 Task: Add Torn & Glasser Hot Tamales to the cart.
Action: Mouse moved to (14, 56)
Screenshot: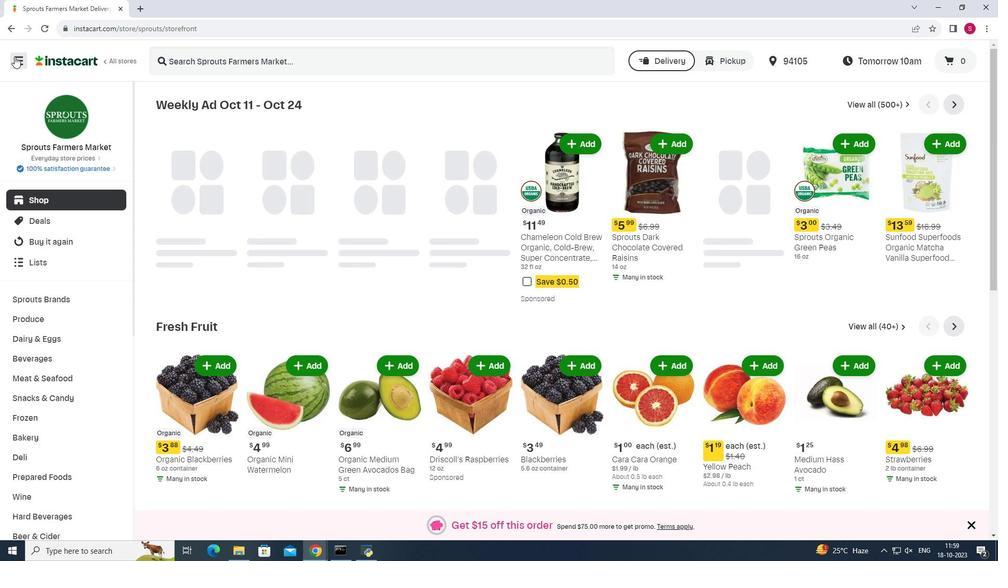 
Action: Mouse pressed left at (14, 56)
Screenshot: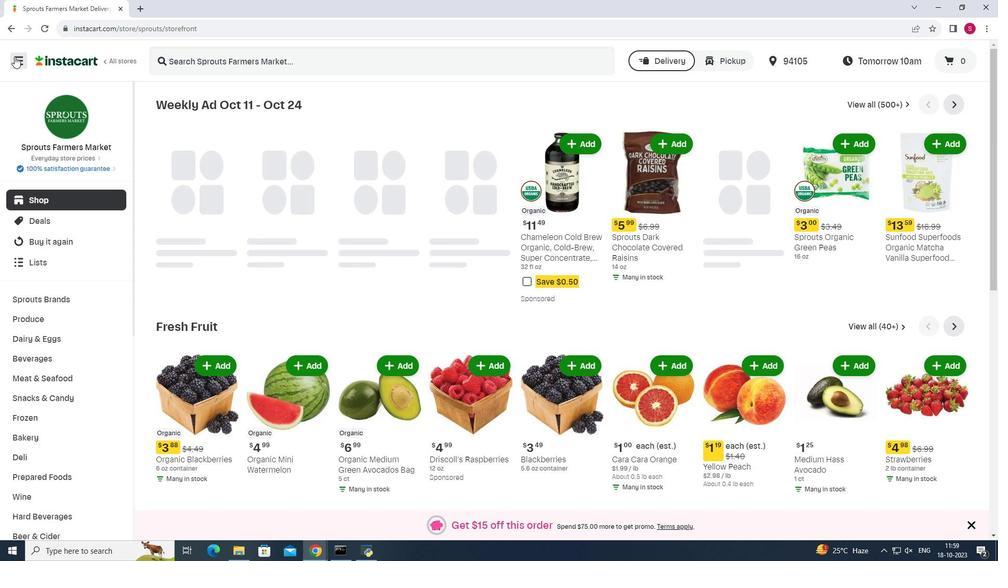 
Action: Mouse moved to (53, 276)
Screenshot: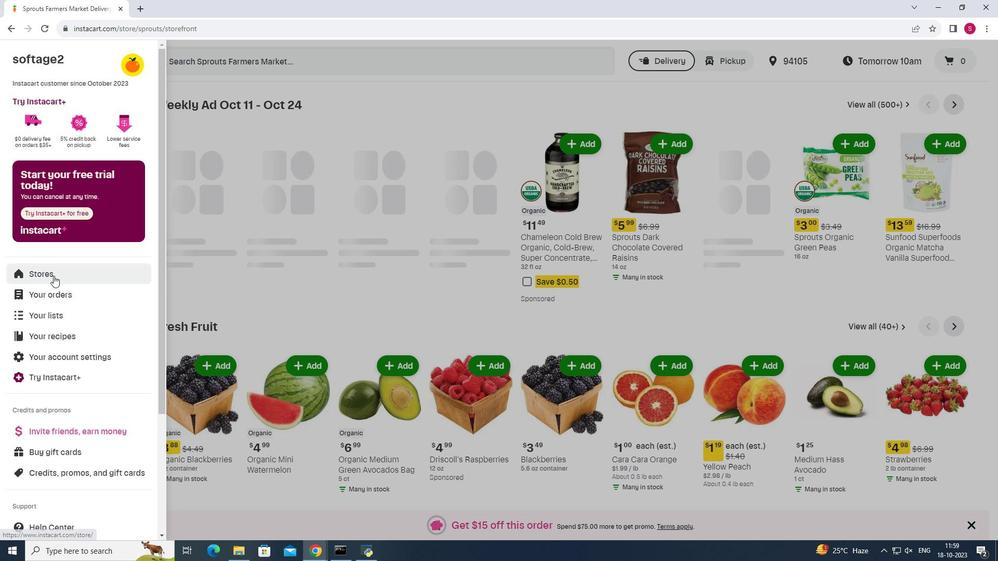 
Action: Mouse pressed left at (53, 276)
Screenshot: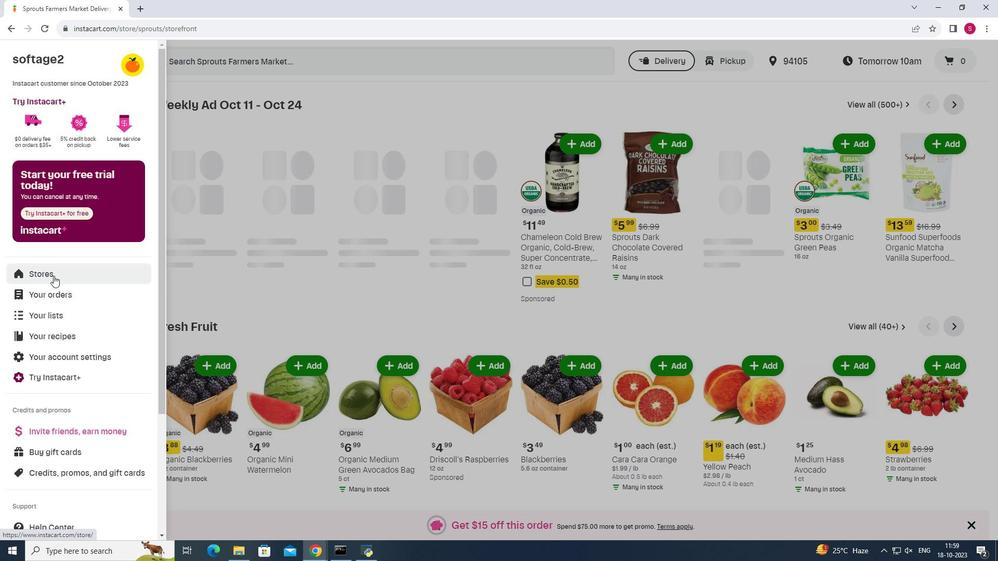 
Action: Mouse moved to (236, 95)
Screenshot: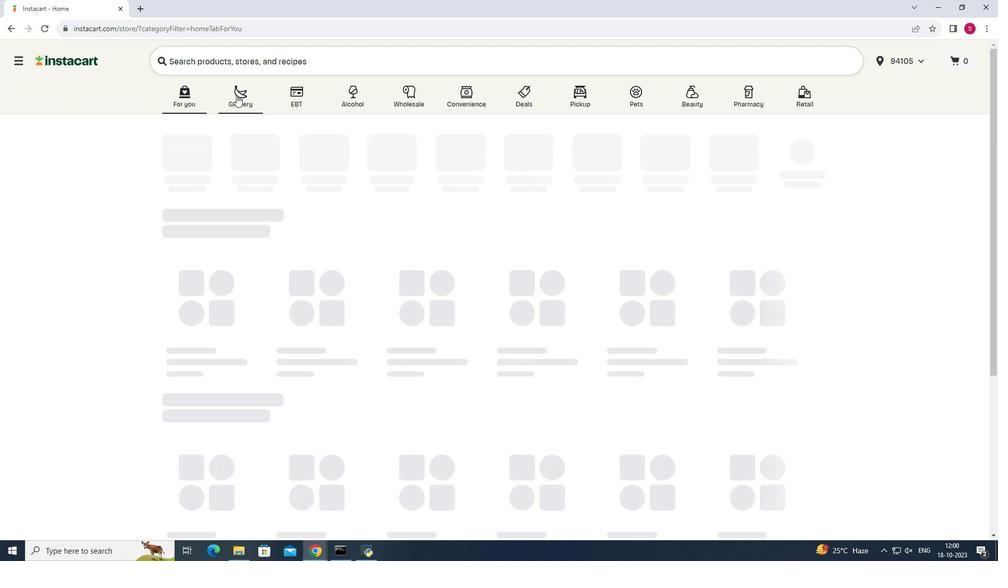 
Action: Mouse pressed left at (236, 95)
Screenshot: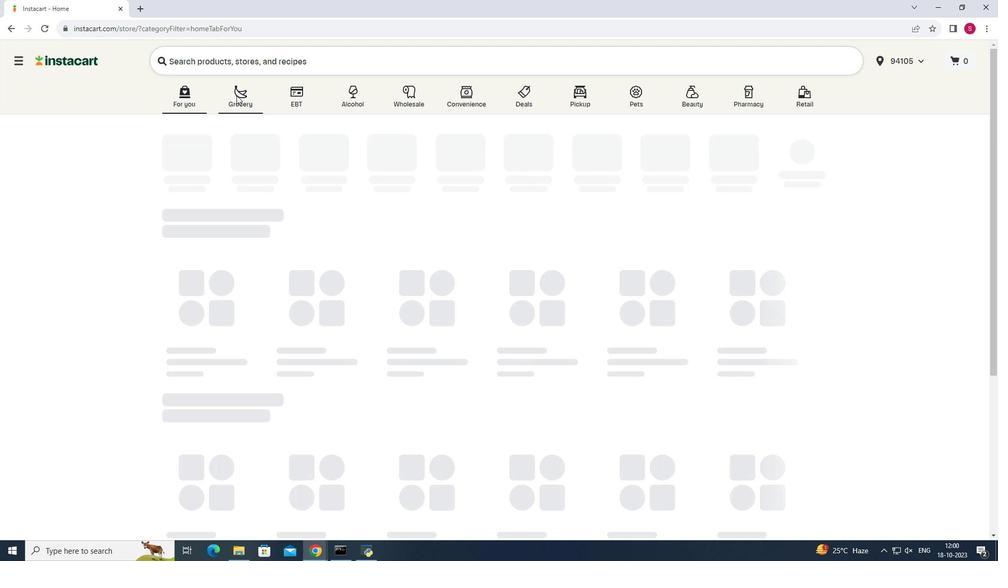 
Action: Mouse moved to (706, 145)
Screenshot: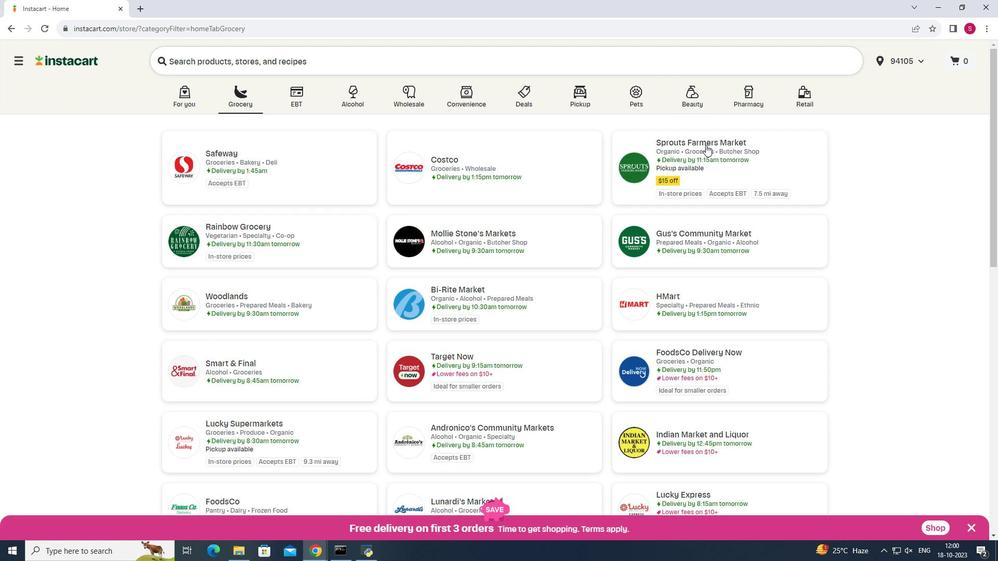 
Action: Mouse pressed left at (706, 145)
Screenshot: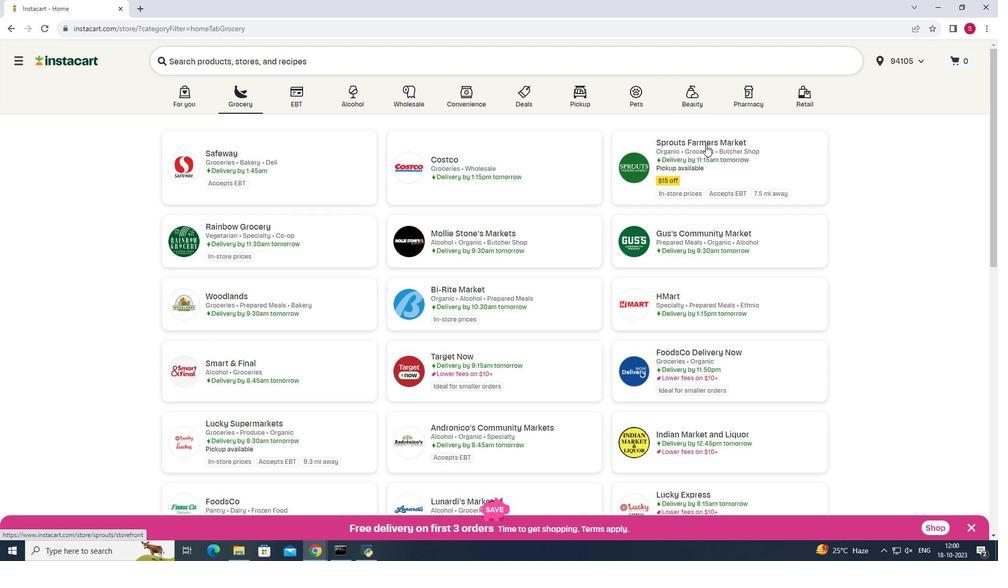 
Action: Mouse moved to (48, 398)
Screenshot: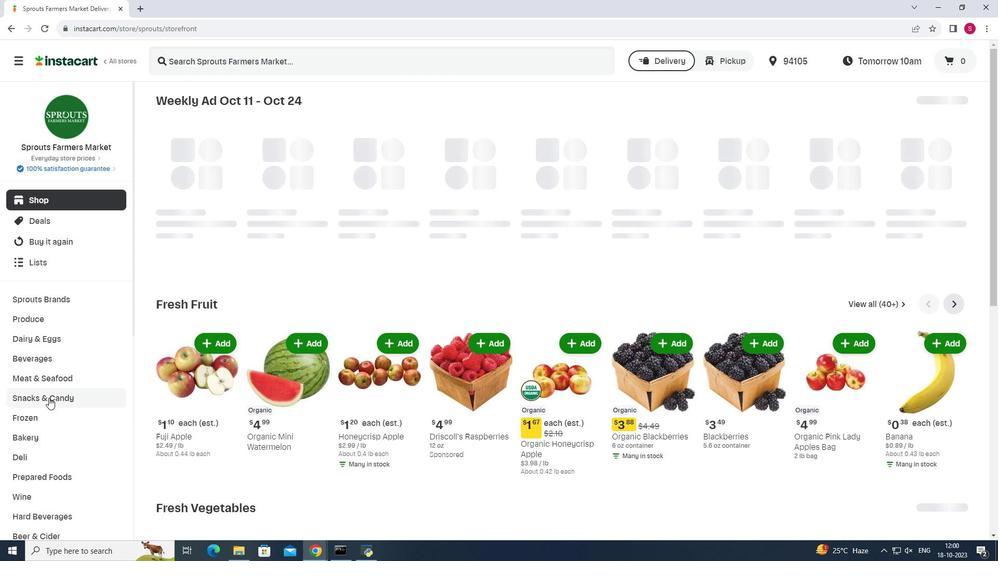 
Action: Mouse pressed left at (48, 398)
Screenshot: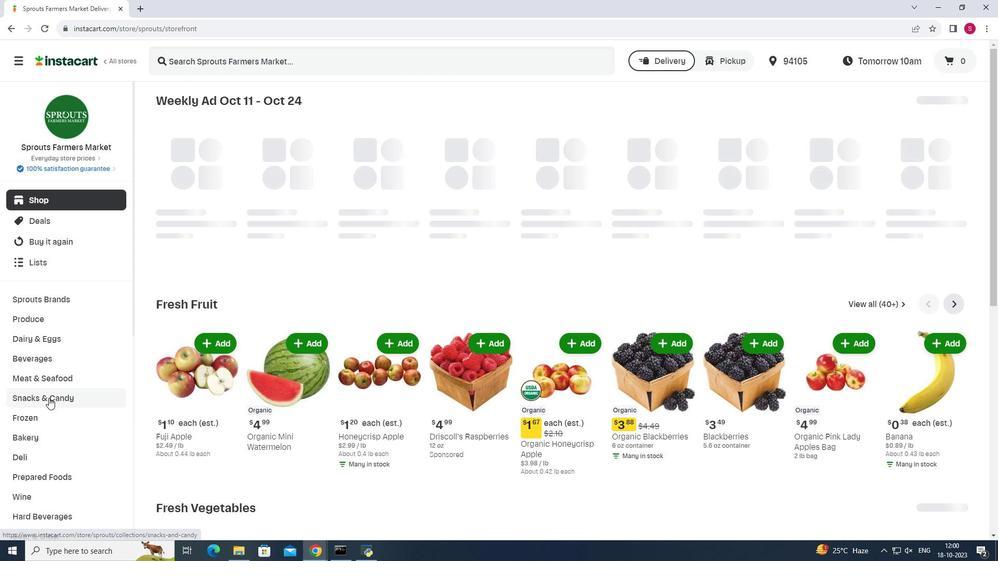 
Action: Mouse moved to (300, 129)
Screenshot: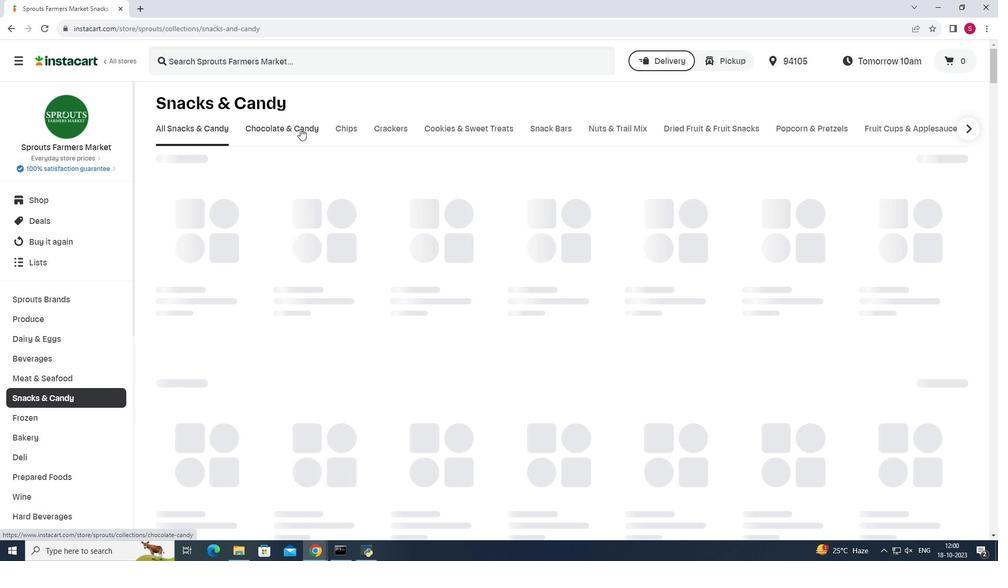 
Action: Mouse pressed left at (300, 129)
Screenshot: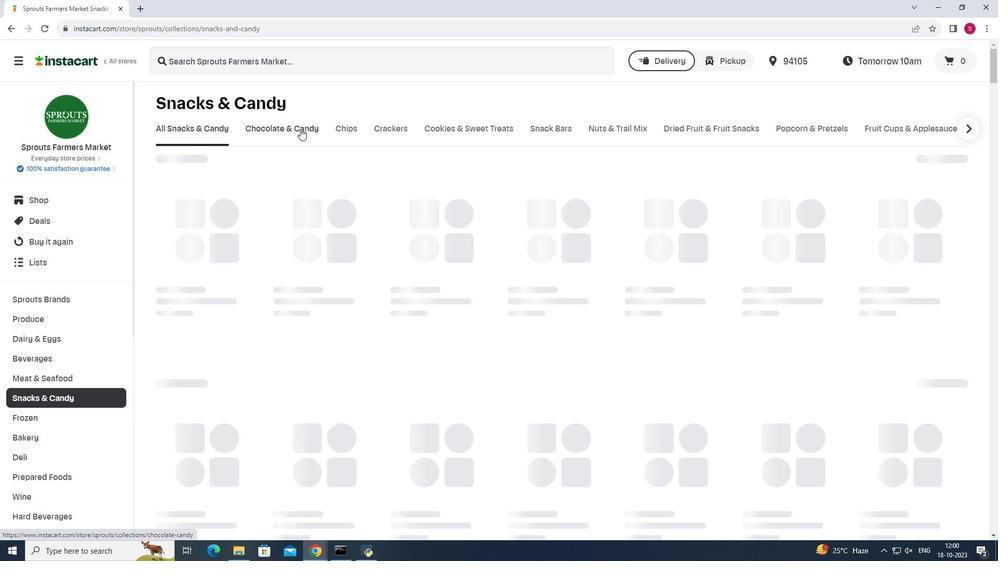 
Action: Mouse moved to (346, 168)
Screenshot: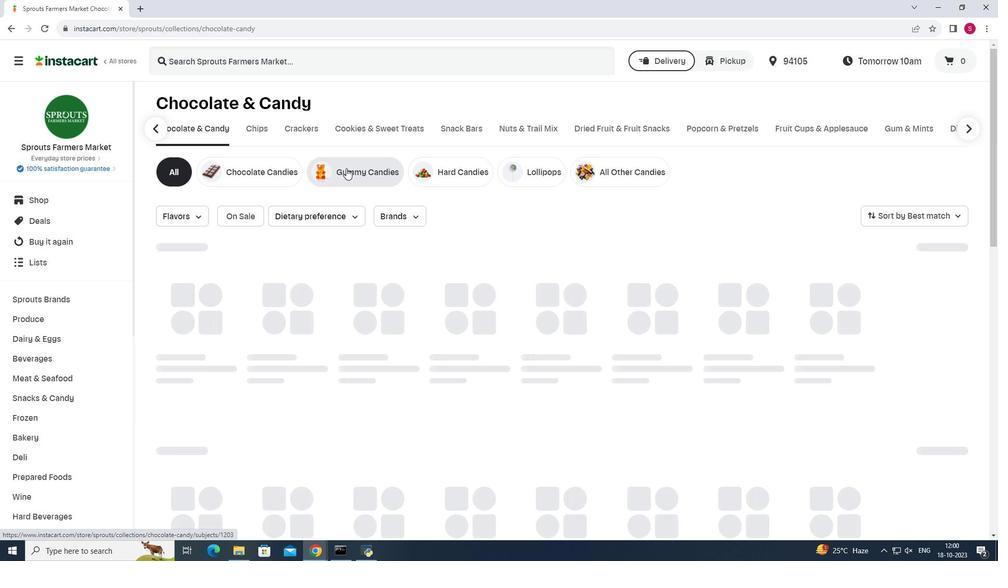 
Action: Mouse pressed left at (346, 168)
Screenshot: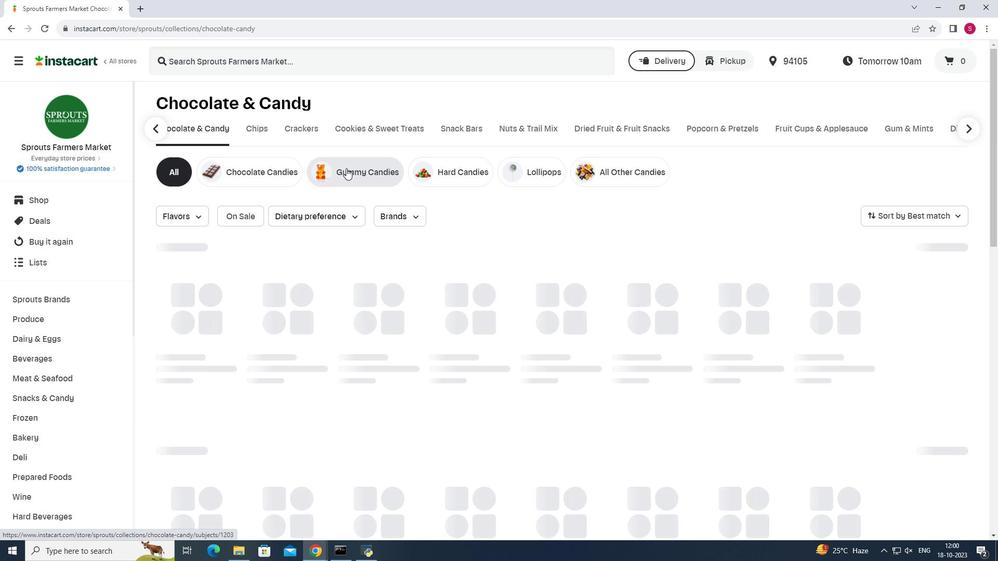 
Action: Mouse moved to (304, 61)
Screenshot: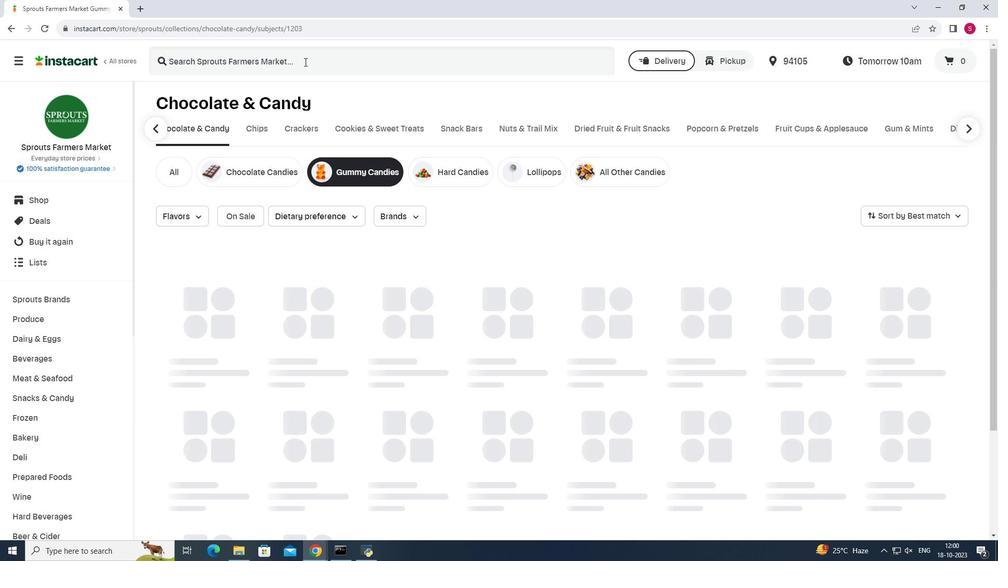 
Action: Mouse pressed left at (304, 61)
Screenshot: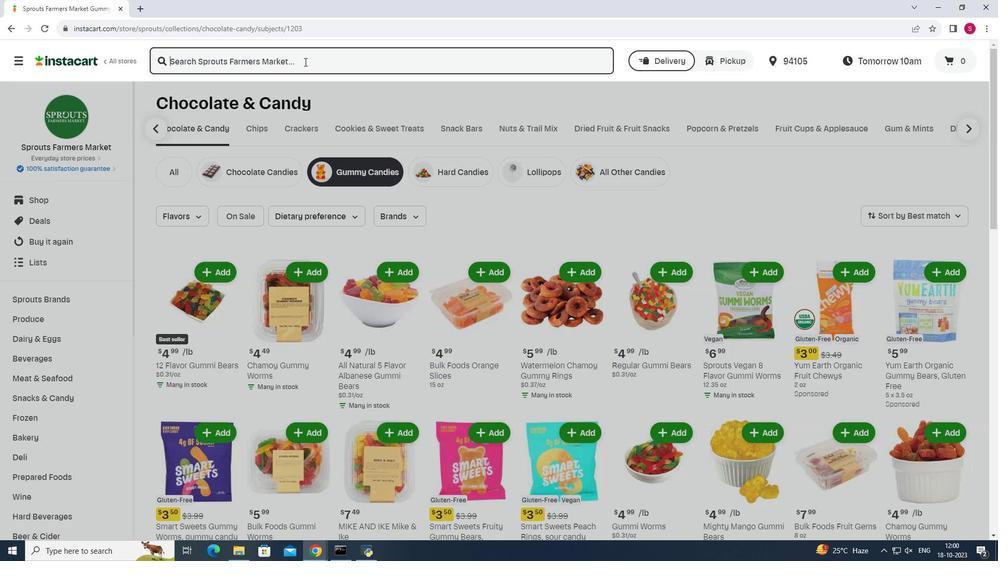 
Action: Mouse moved to (305, 62)
Screenshot: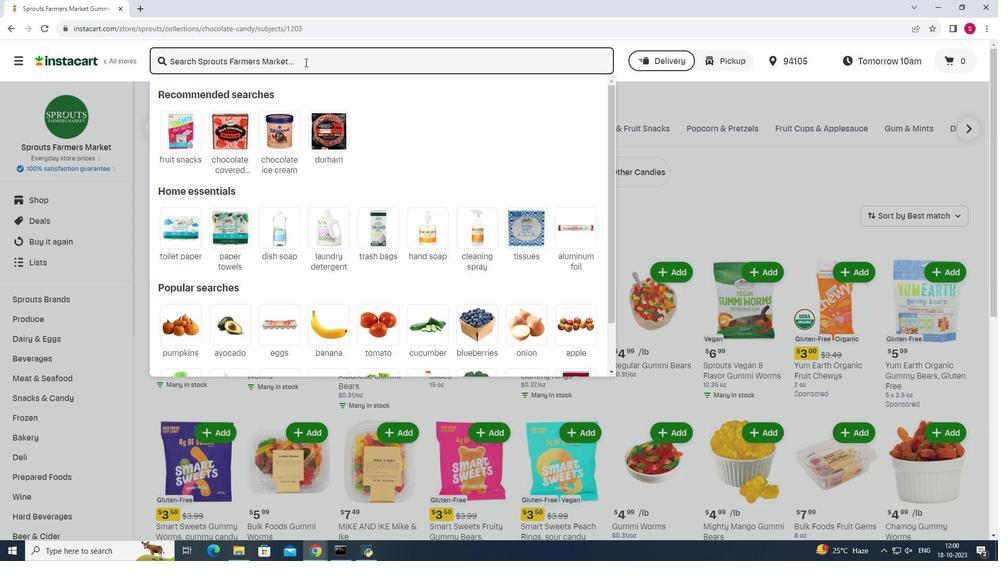 
Action: Key pressed <Key.shift>Torn<Key.space><Key.shift>&<Key.space><Key.shift>Glasser<Key.space><Key.shift>Hot<Key.space><Key.shift>Tamales<Key.enter>
Screenshot: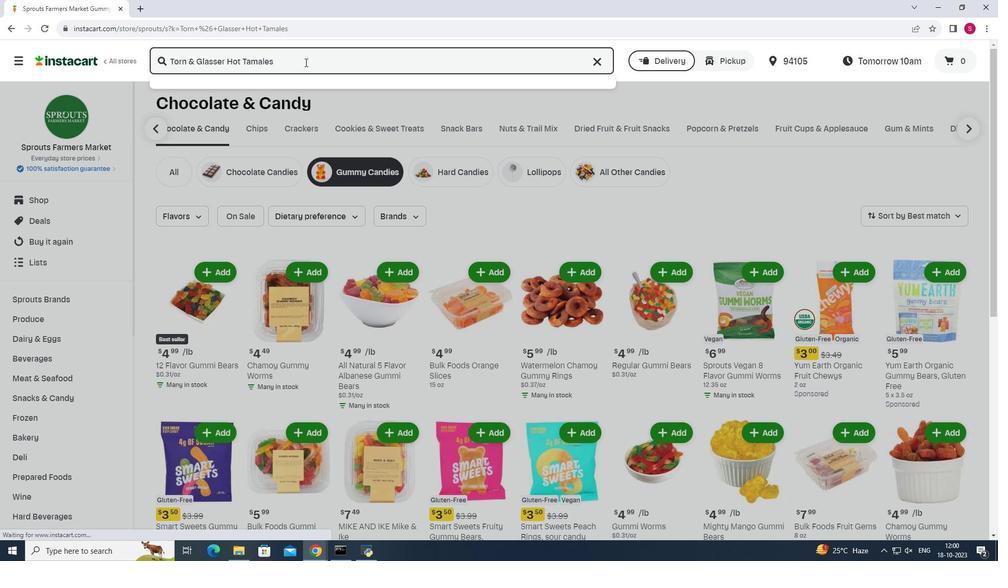 
Action: Mouse moved to (440, 165)
Screenshot: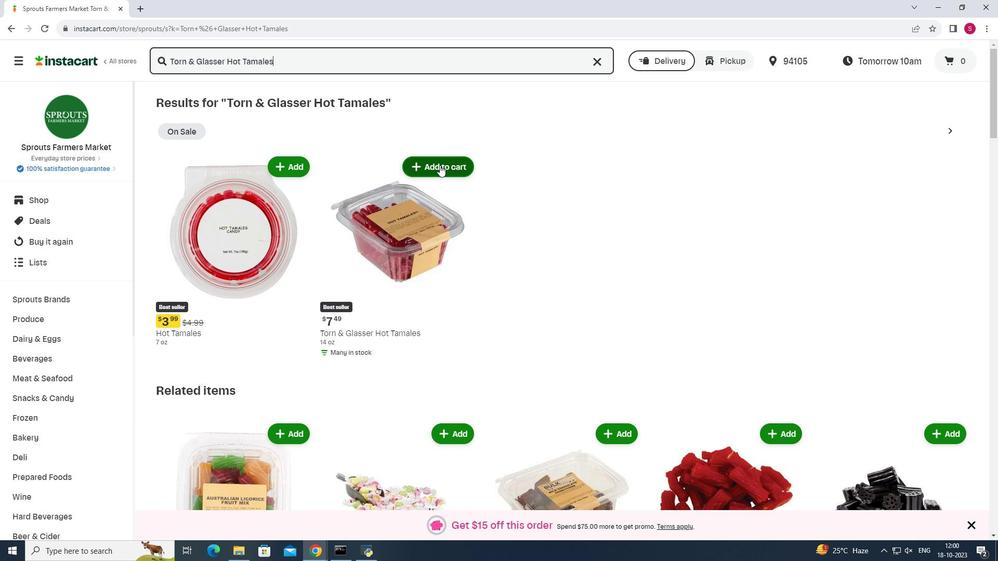 
Action: Mouse pressed left at (440, 165)
Screenshot: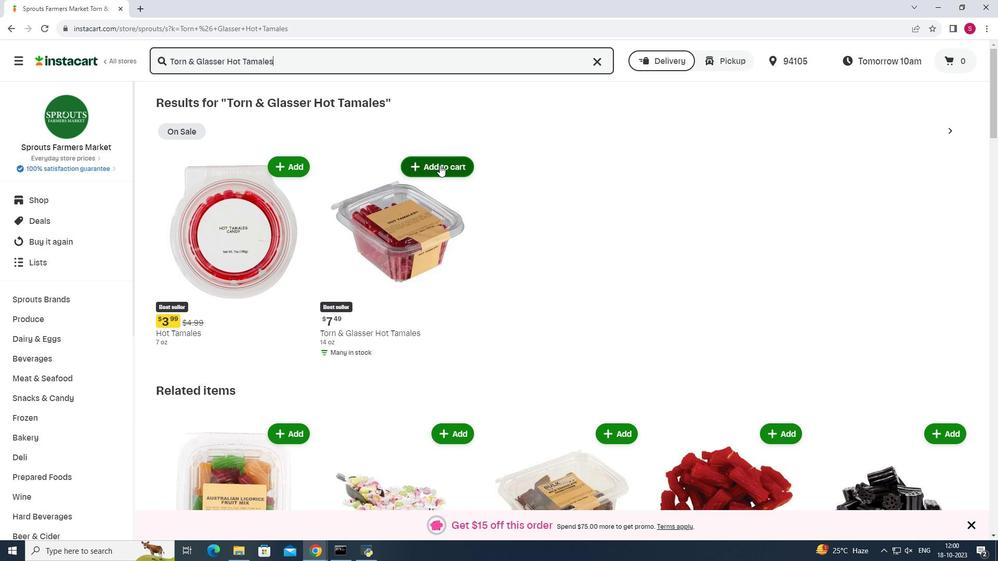 
Action: Mouse moved to (616, 168)
Screenshot: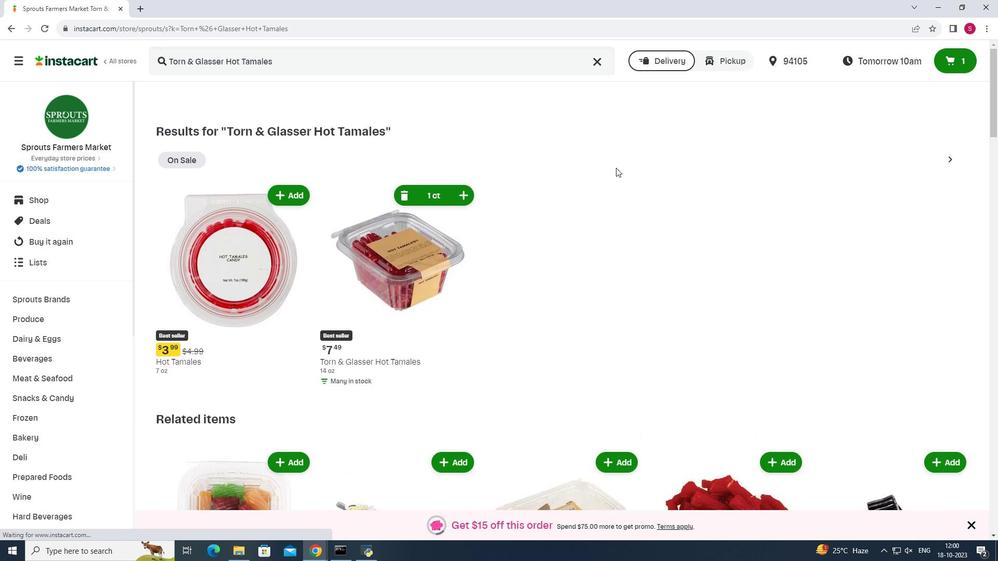 
